 Task: Create a rule from the Routing list, Task moved to a section -> Set Priority in the project TradeWorks , set the section as Done clear the priority.
Action: Mouse moved to (73, 431)
Screenshot: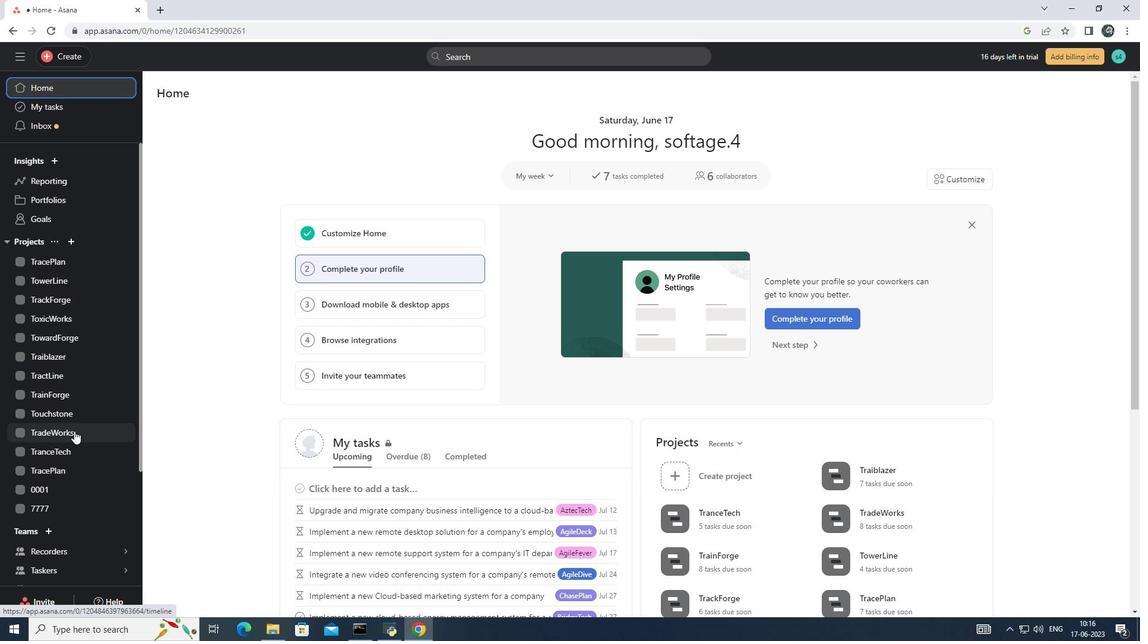 
Action: Mouse pressed left at (73, 431)
Screenshot: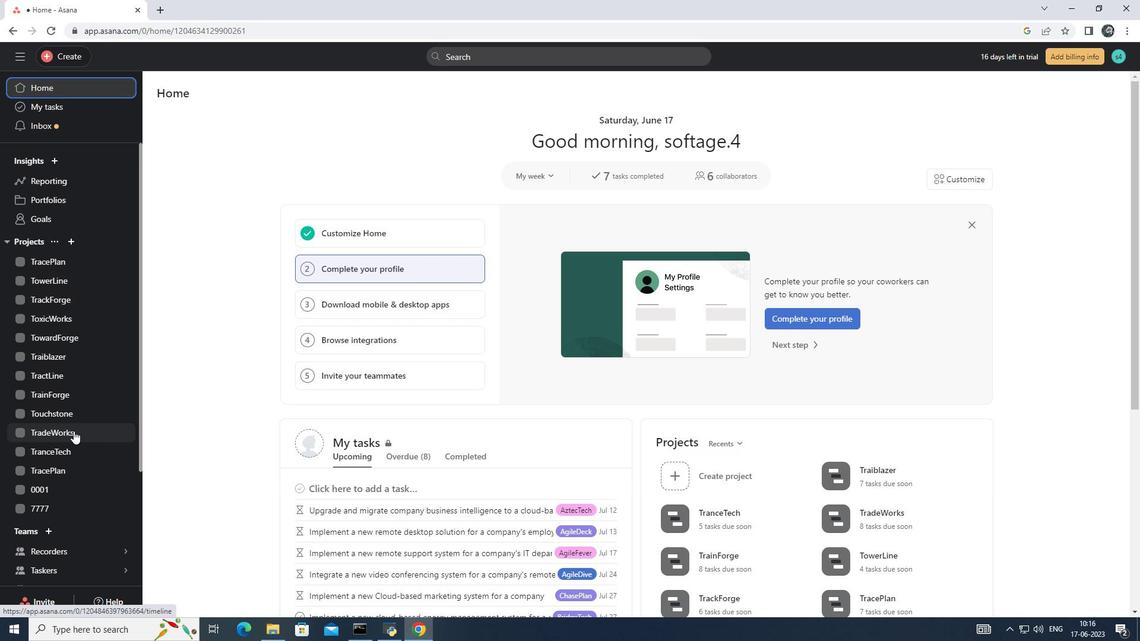 
Action: Mouse moved to (1099, 100)
Screenshot: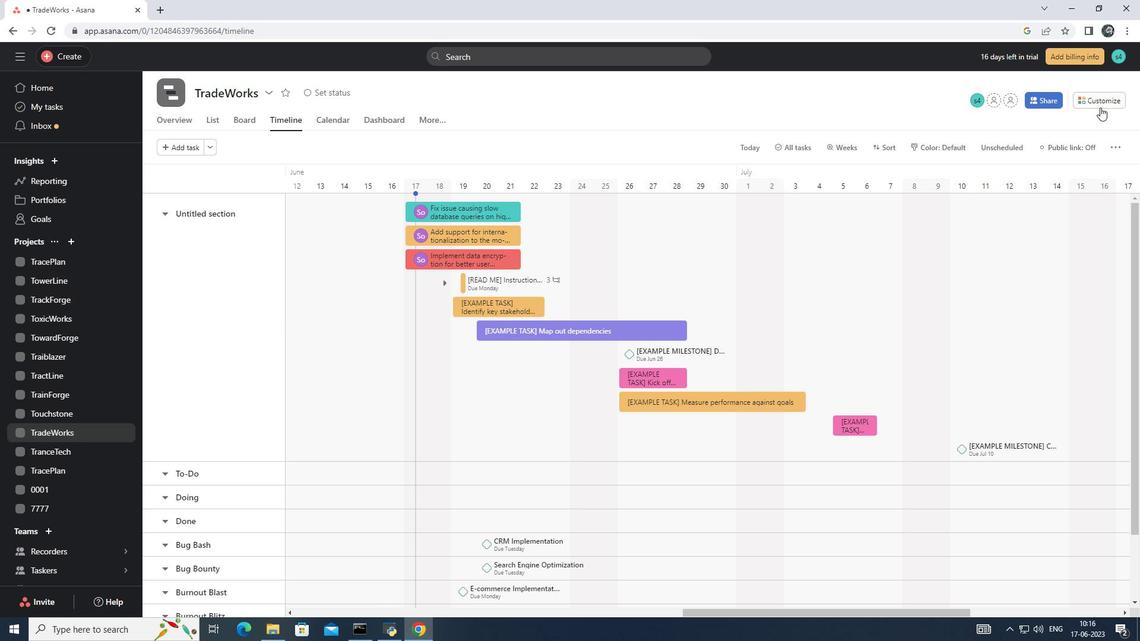 
Action: Mouse pressed left at (1099, 100)
Screenshot: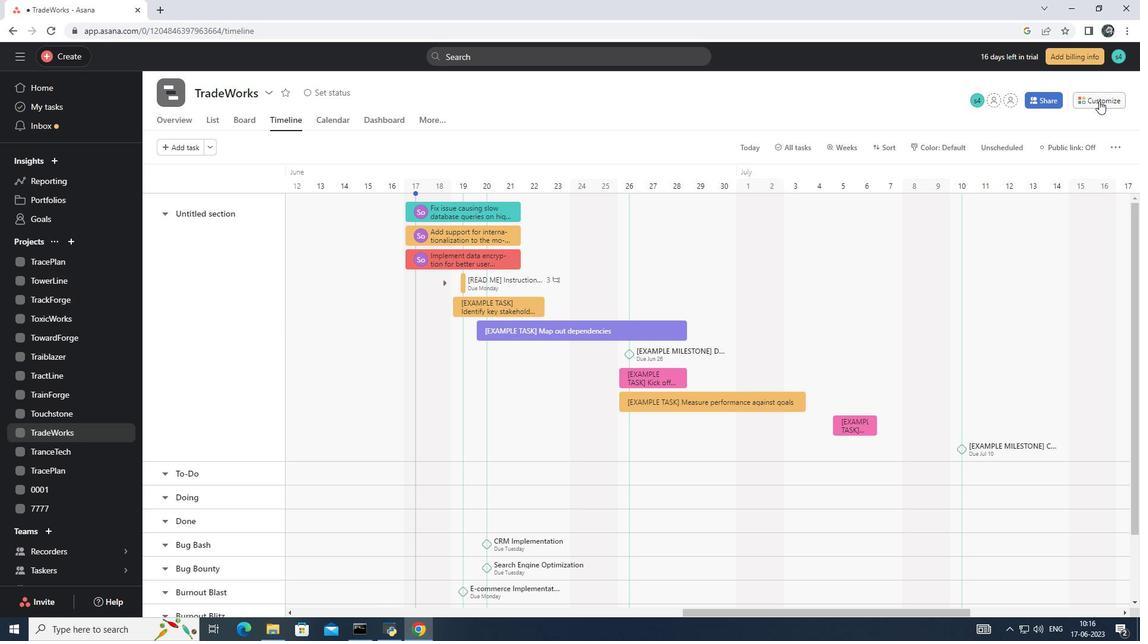 
Action: Mouse moved to (898, 290)
Screenshot: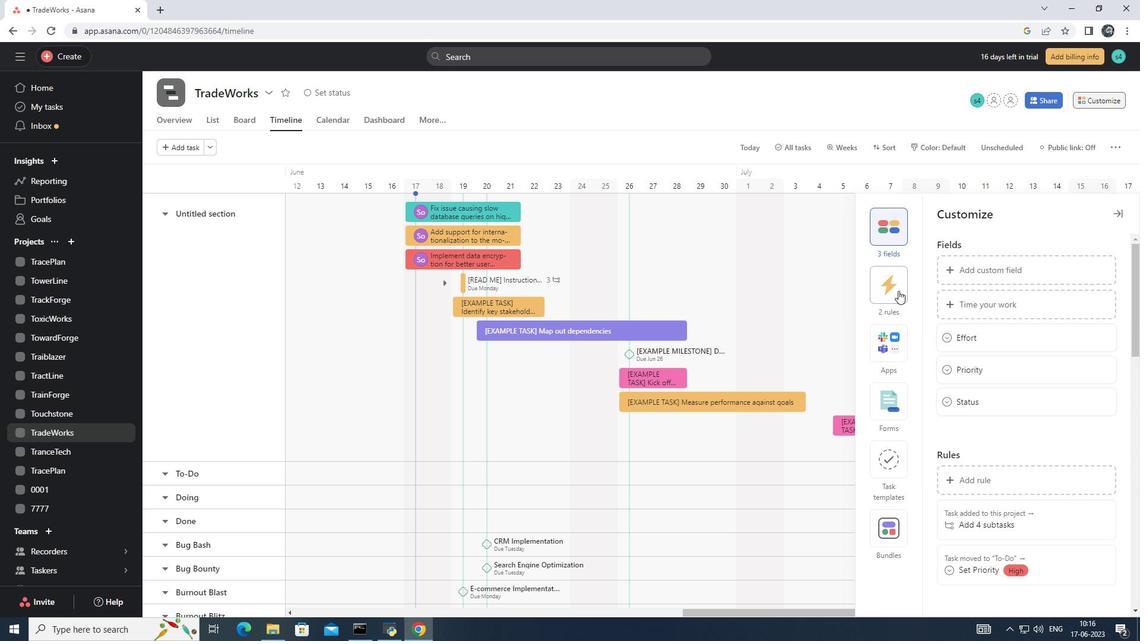 
Action: Mouse pressed left at (898, 290)
Screenshot: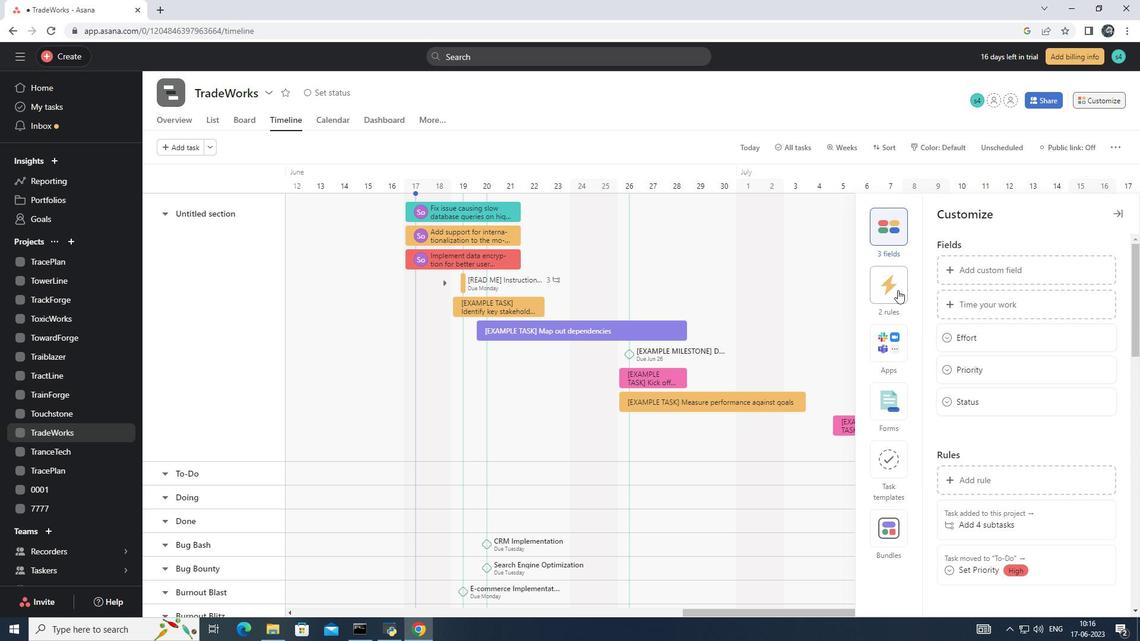 
Action: Mouse moved to (1001, 264)
Screenshot: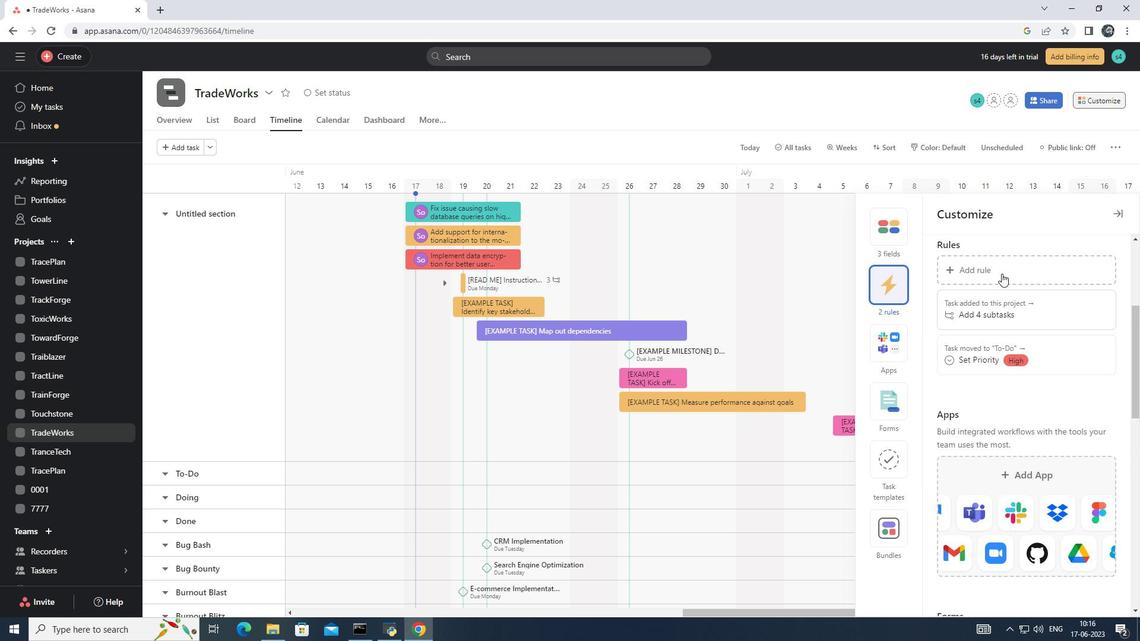 
Action: Mouse pressed left at (1001, 264)
Screenshot: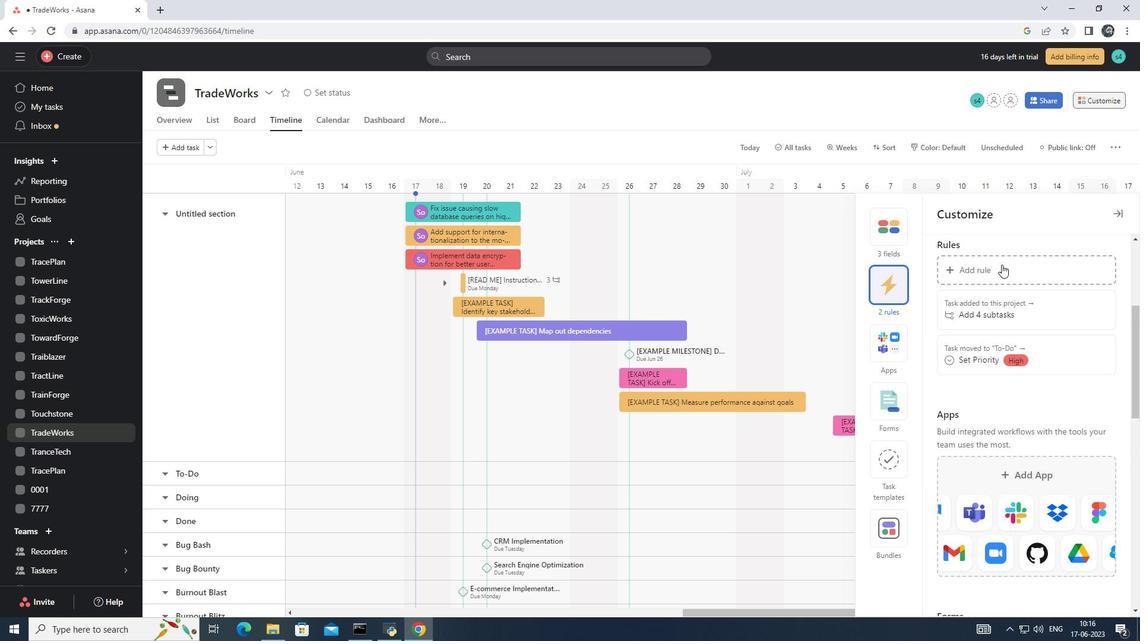 
Action: Mouse moved to (254, 158)
Screenshot: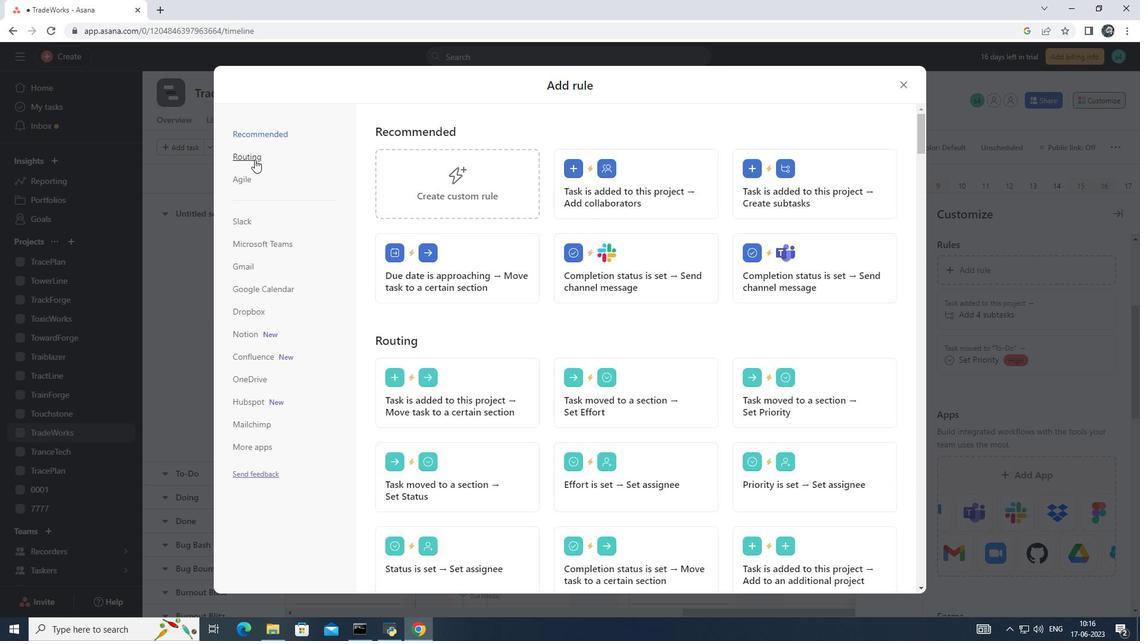 
Action: Mouse pressed left at (254, 158)
Screenshot: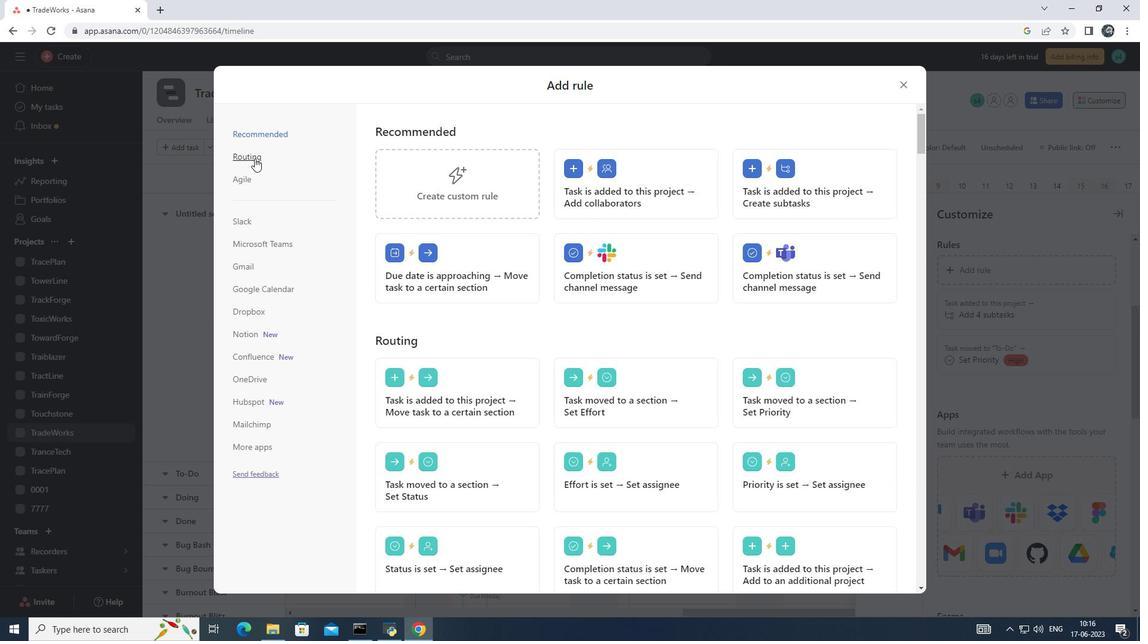 
Action: Mouse moved to (811, 203)
Screenshot: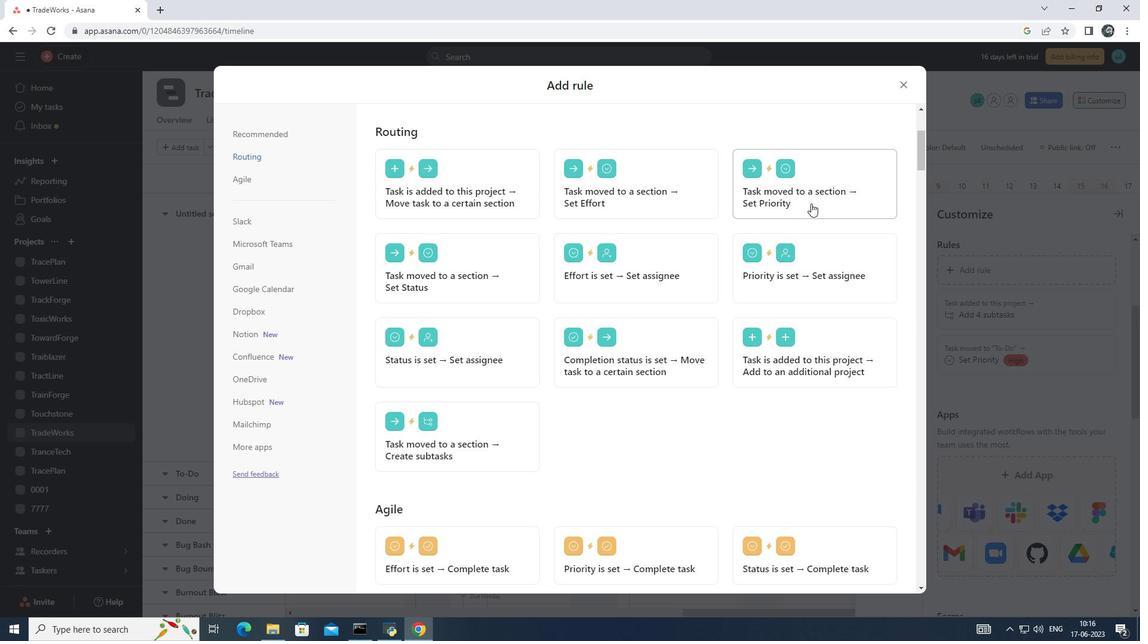 
Action: Mouse pressed left at (811, 203)
Screenshot: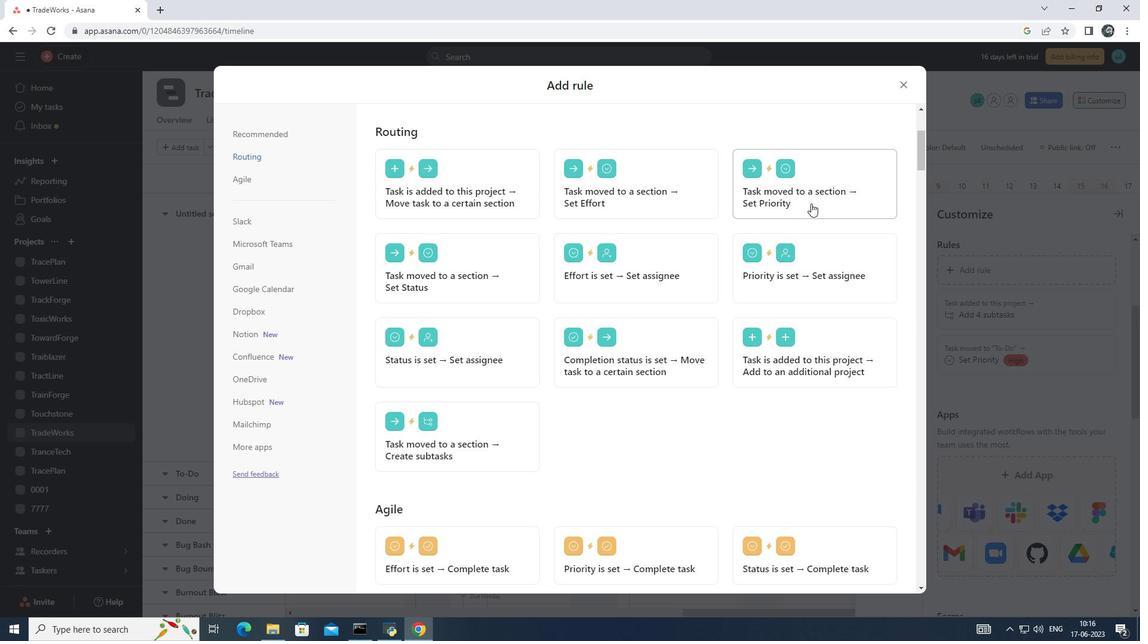 
Action: Mouse moved to (431, 331)
Screenshot: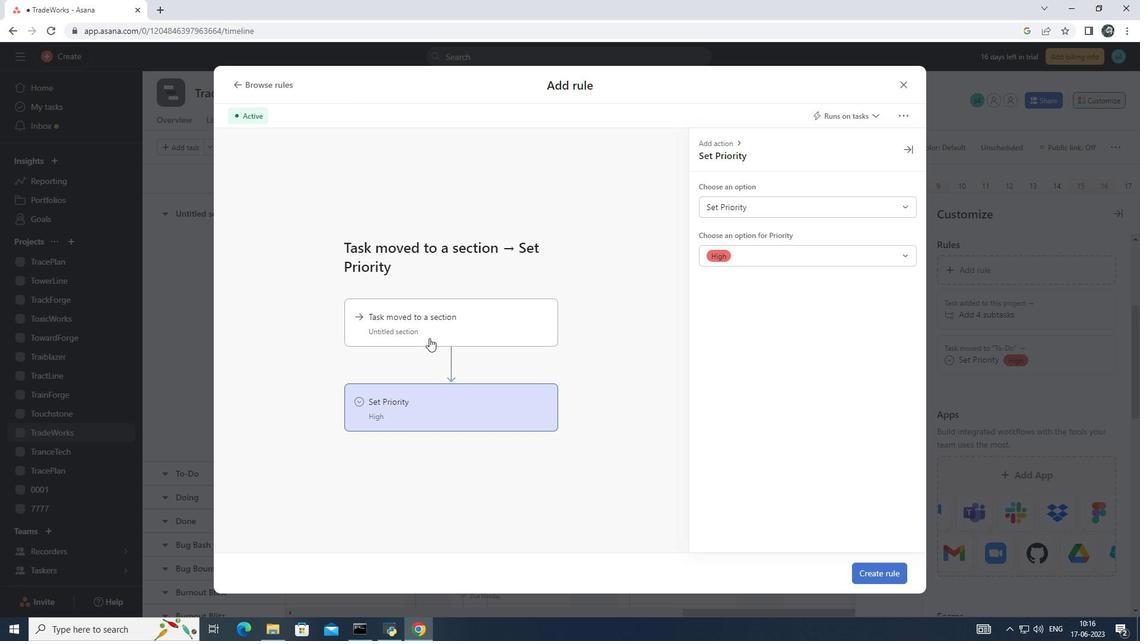 
Action: Mouse pressed left at (431, 331)
Screenshot: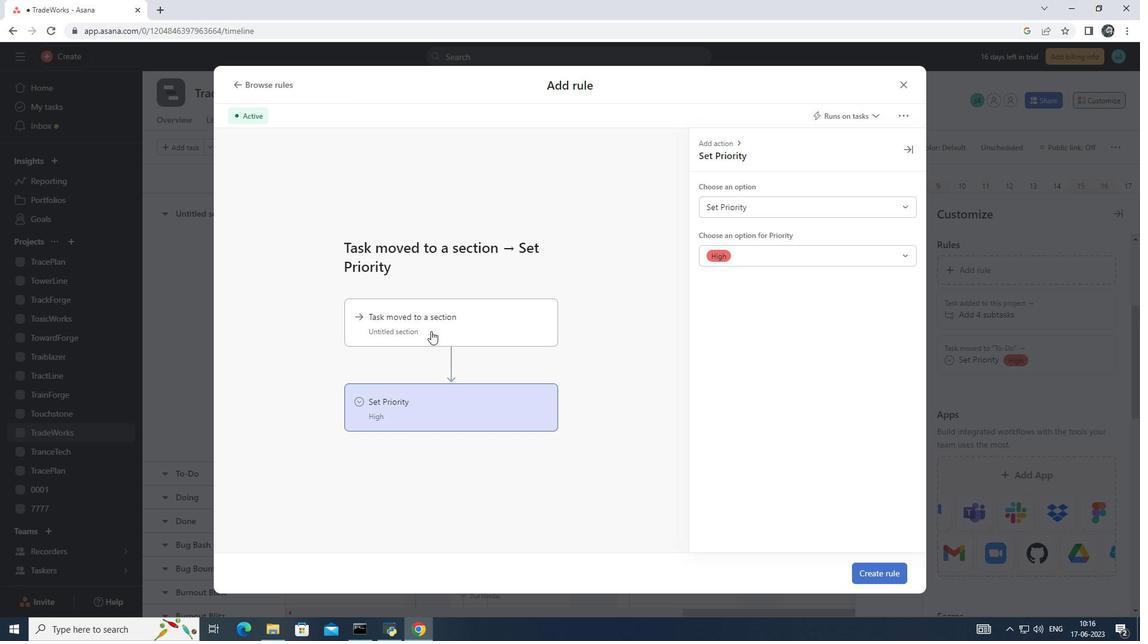 
Action: Mouse moved to (786, 209)
Screenshot: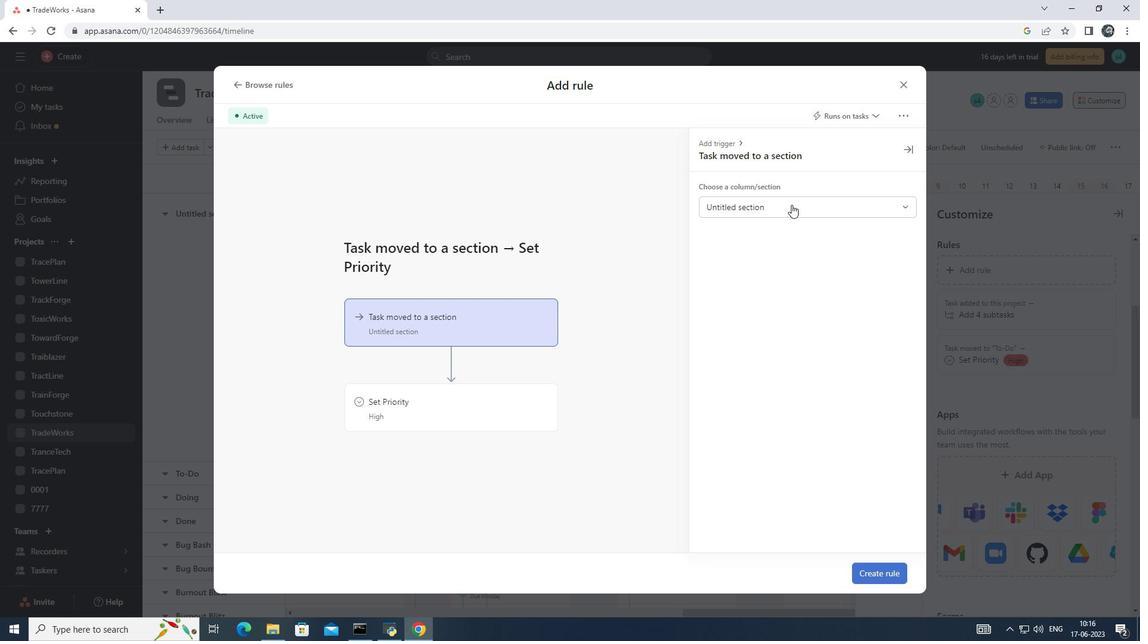 
Action: Mouse pressed left at (786, 209)
Screenshot: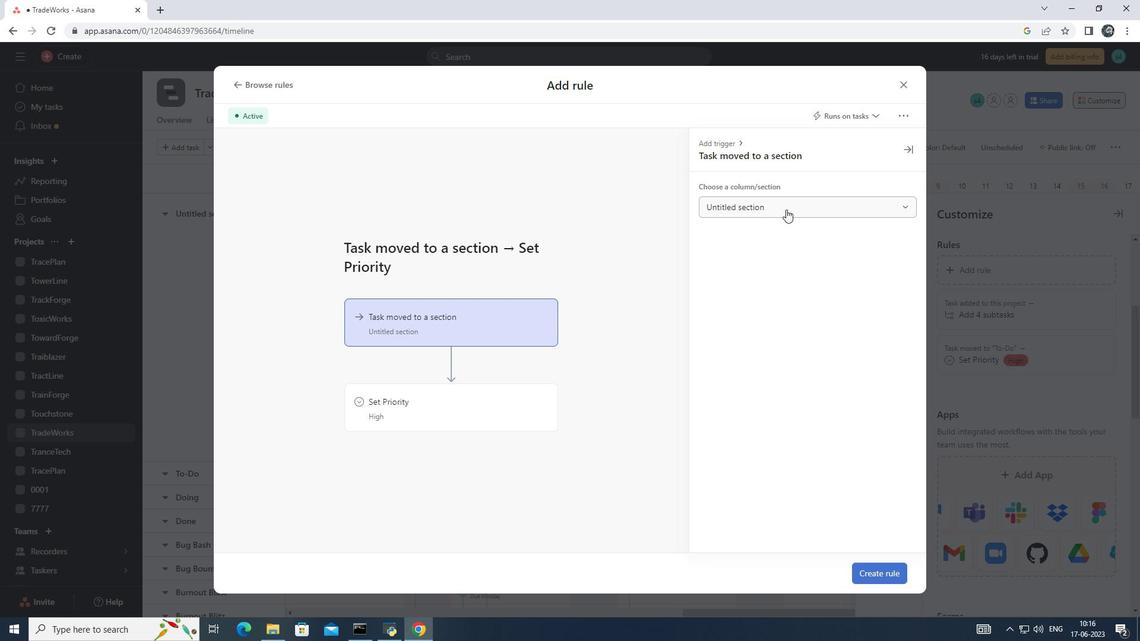 
Action: Mouse moved to (748, 299)
Screenshot: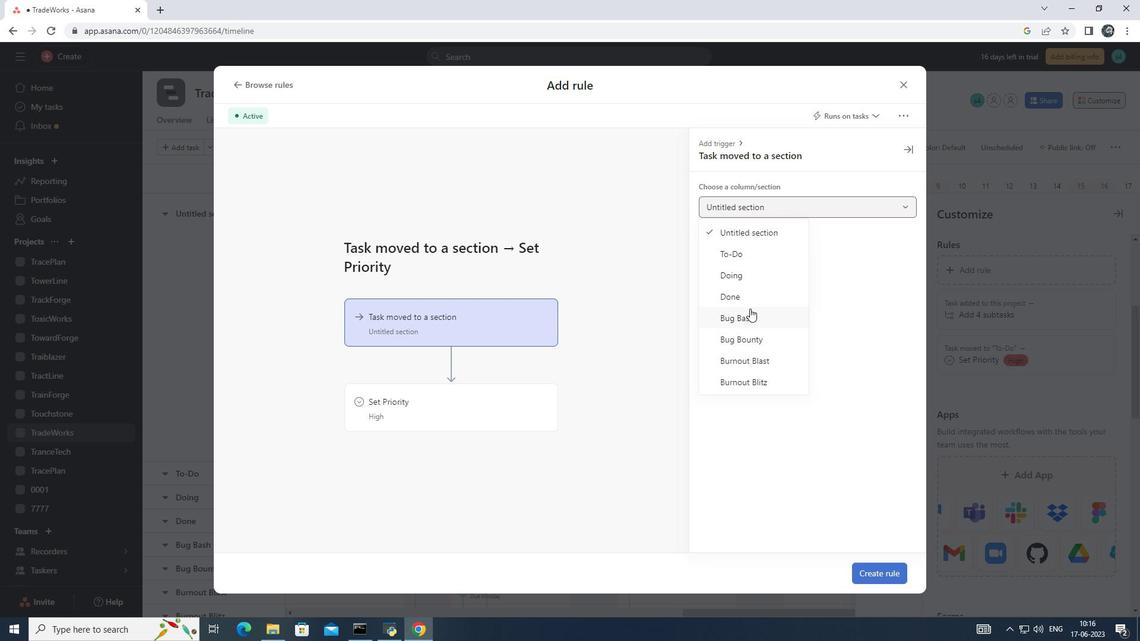 
Action: Mouse pressed left at (748, 299)
Screenshot: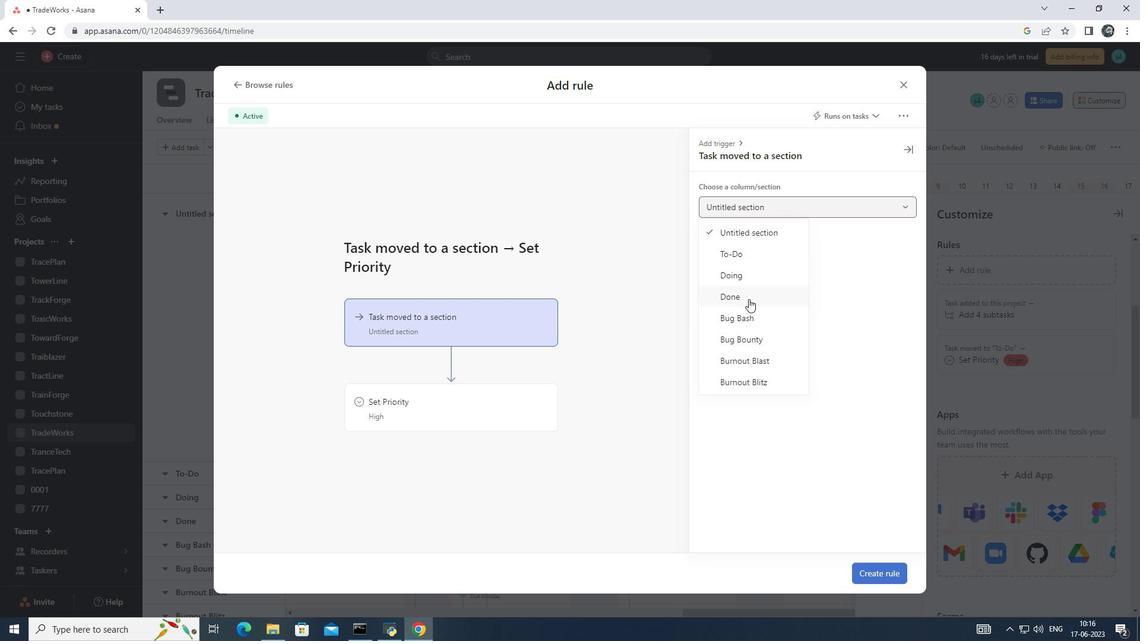 
Action: Mouse moved to (420, 415)
Screenshot: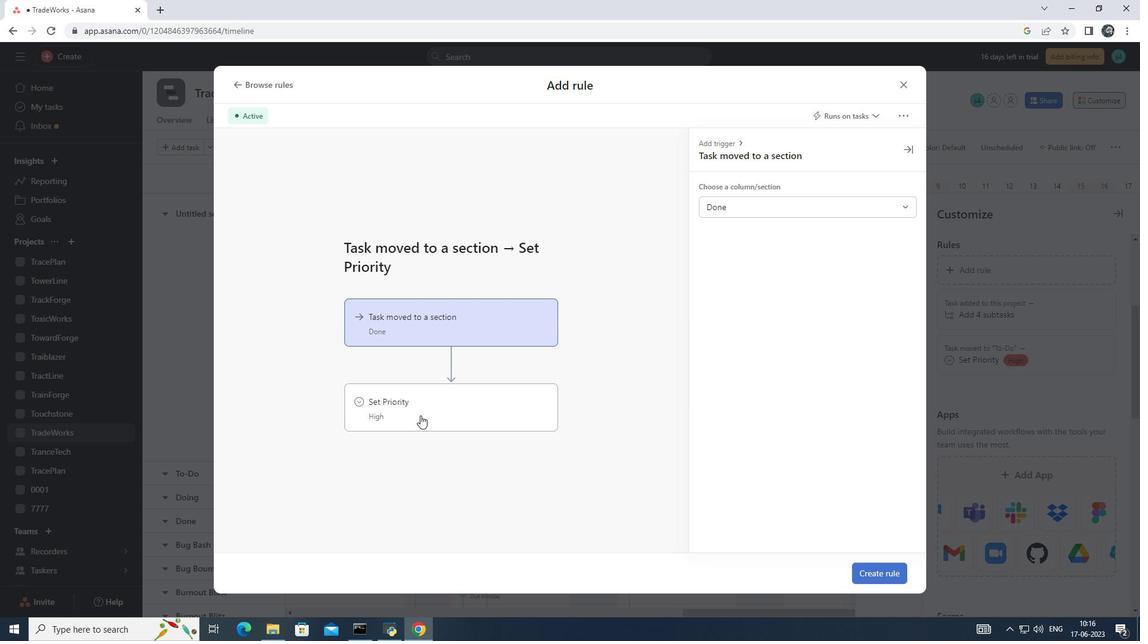 
Action: Mouse pressed left at (420, 415)
Screenshot: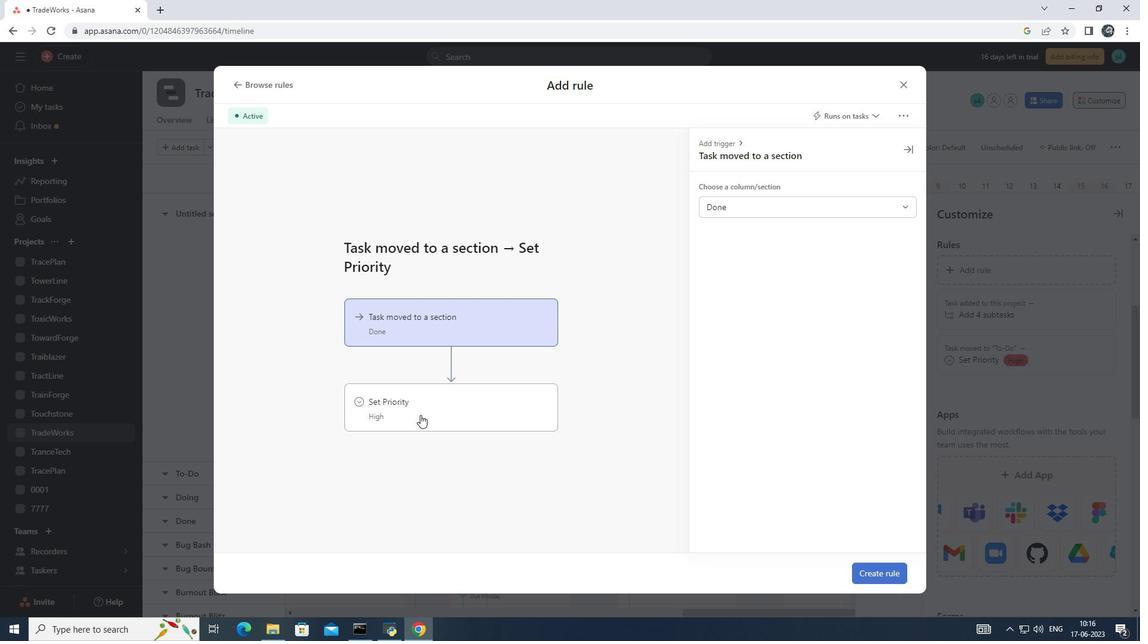 
Action: Mouse moved to (735, 205)
Screenshot: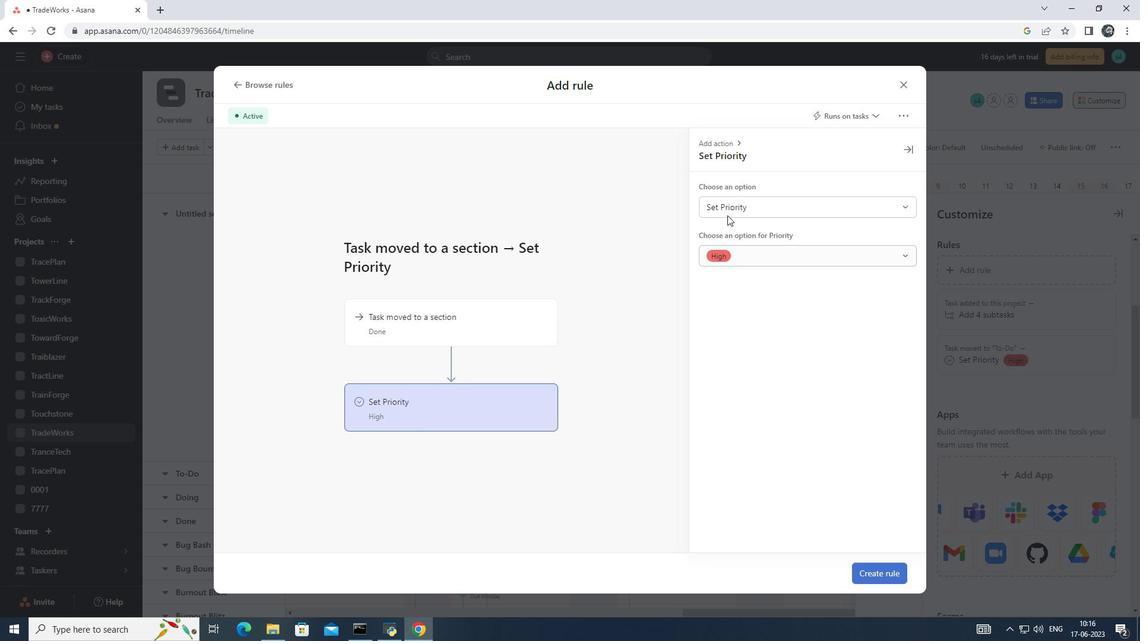 
Action: Mouse pressed left at (735, 205)
Screenshot: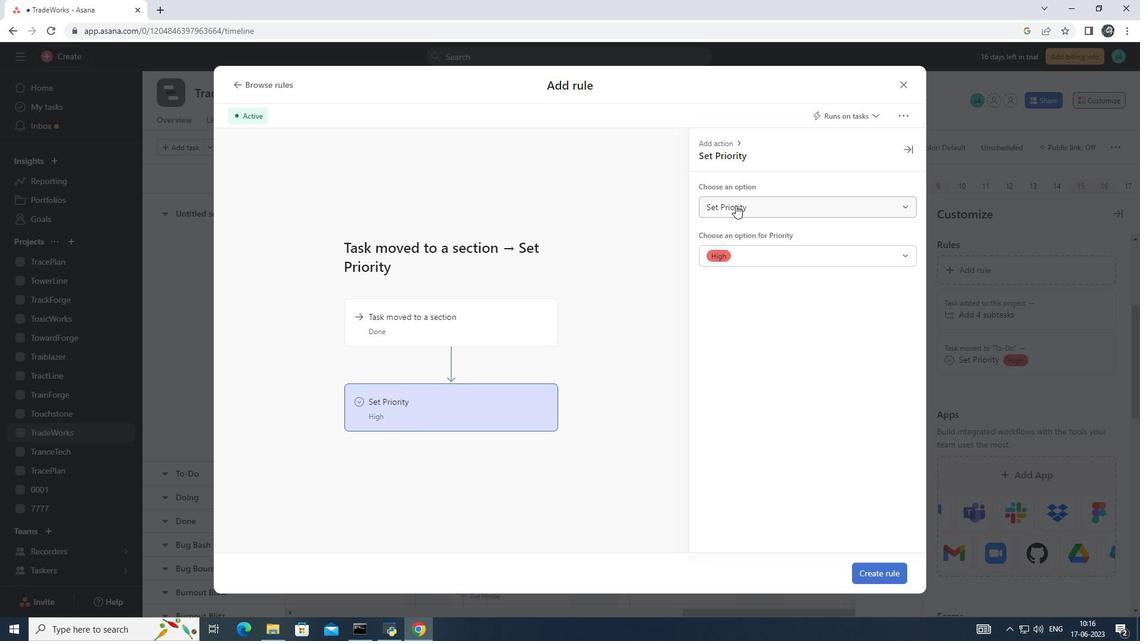 
Action: Mouse moved to (753, 254)
Screenshot: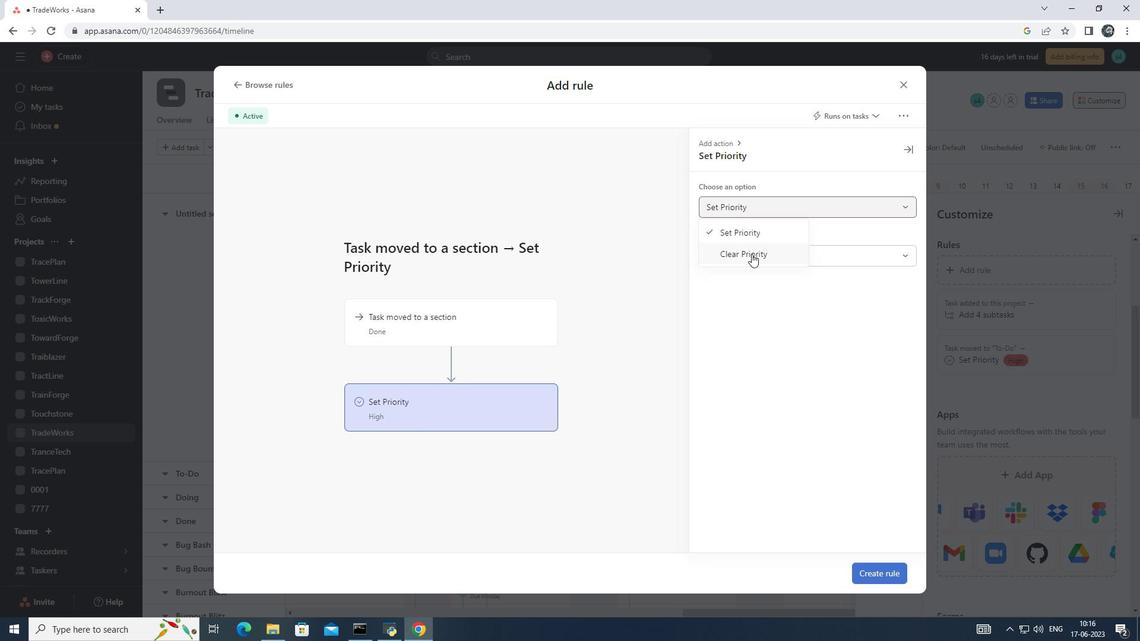 
Action: Mouse pressed left at (753, 254)
Screenshot: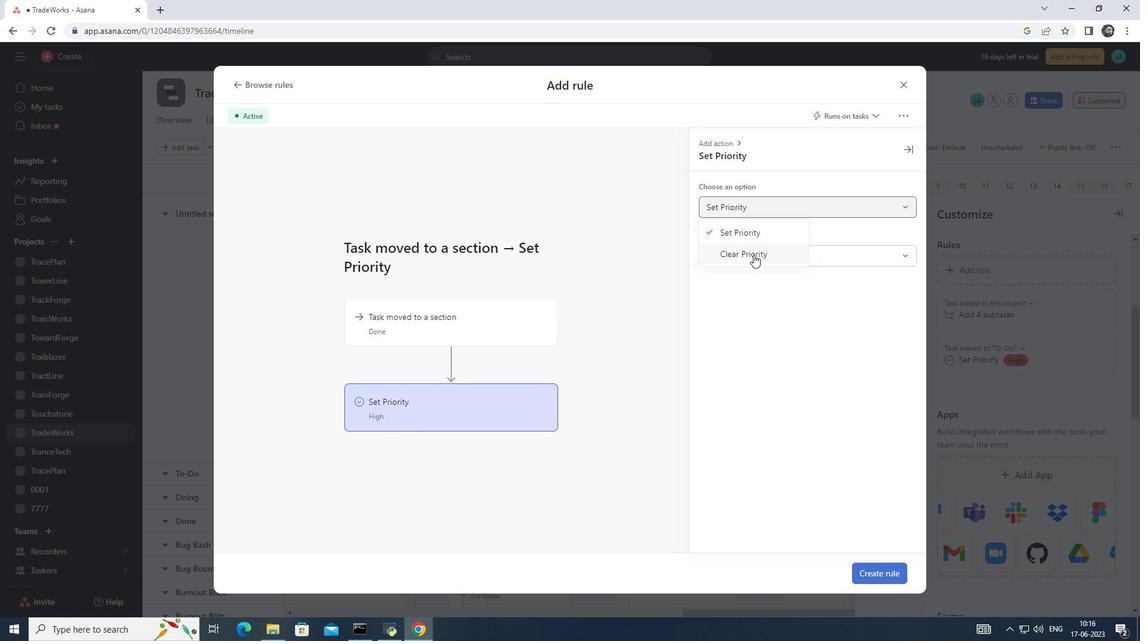
Action: Mouse moved to (889, 572)
Screenshot: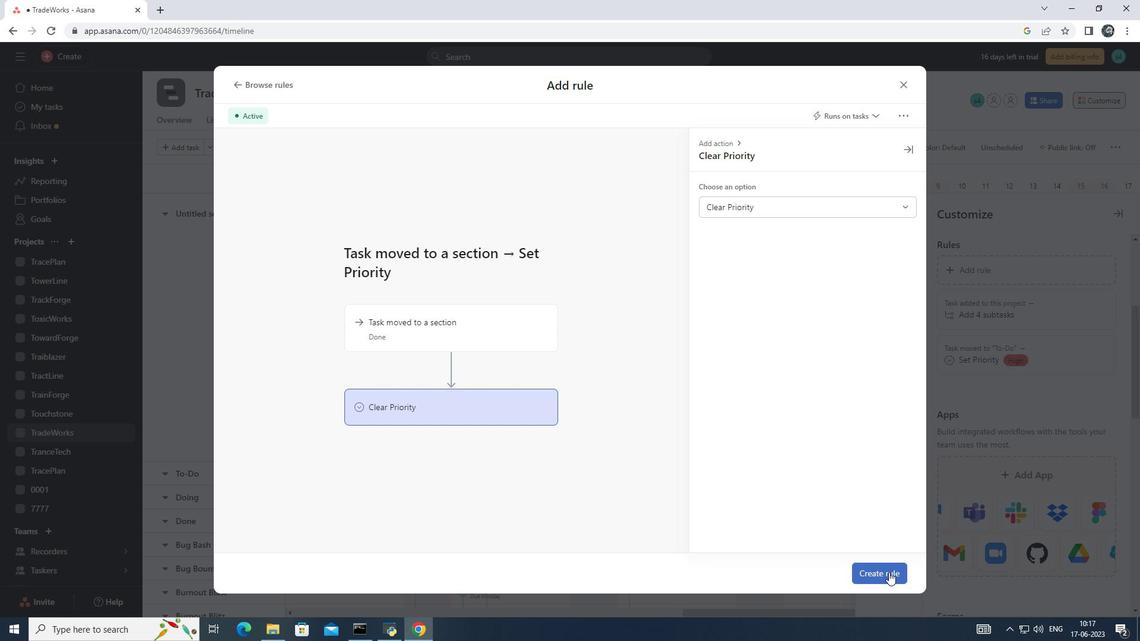 
Action: Mouse pressed left at (889, 572)
Screenshot: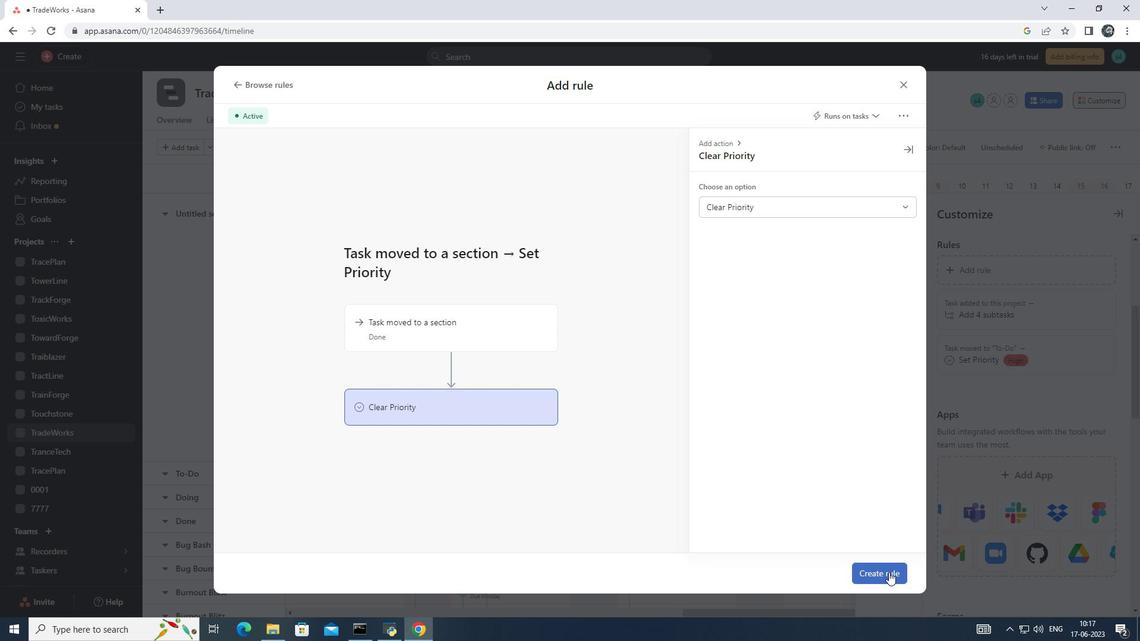 
Action: Mouse moved to (883, 565)
Screenshot: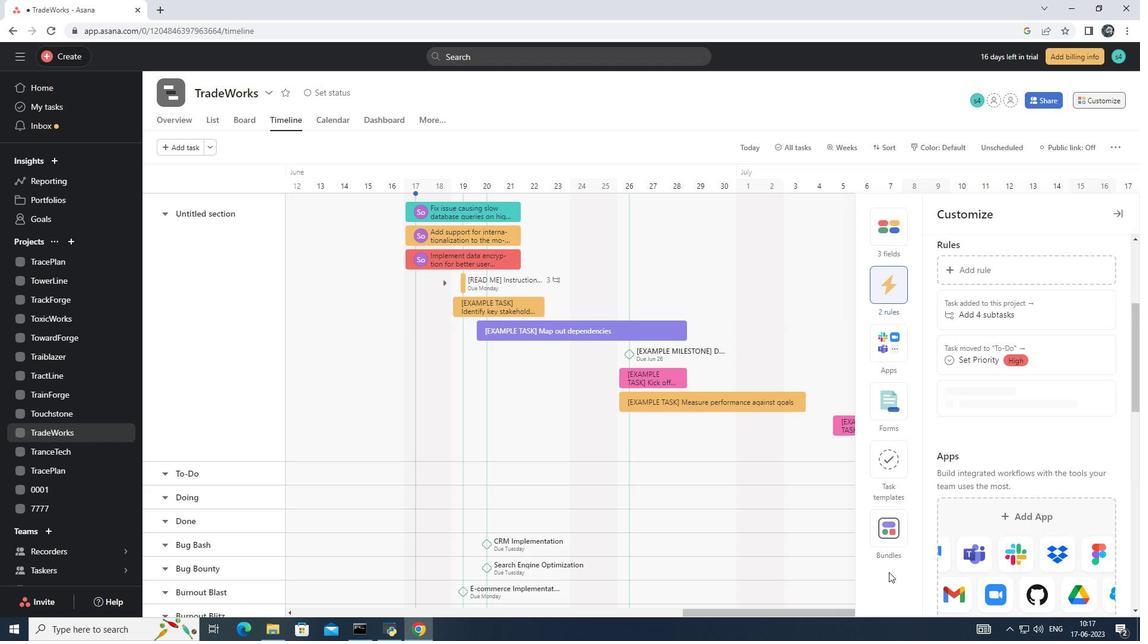 
